 Task: Create New Customer with Customer Name: Benihana, Billing Address Line1: 4200 Skips Lane, Billing Address Line2:  Phoenix, Billing Address Line3:  Arizona 85012
Action: Mouse pressed left at (137, 47)
Screenshot: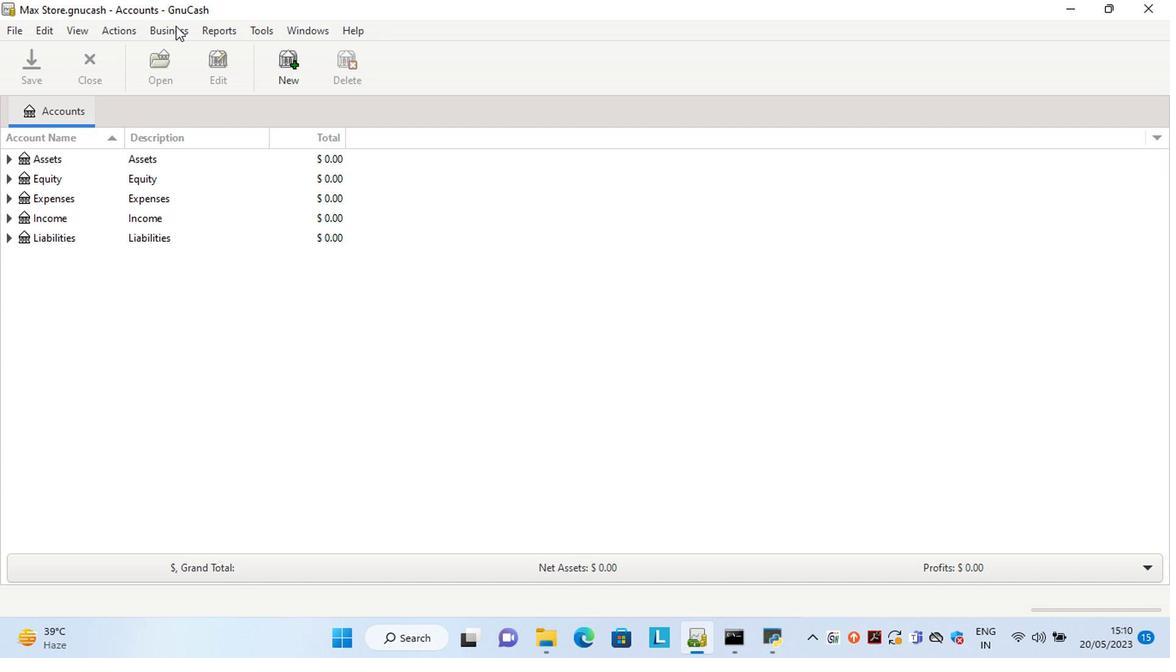 
Action: Mouse moved to (279, 98)
Screenshot: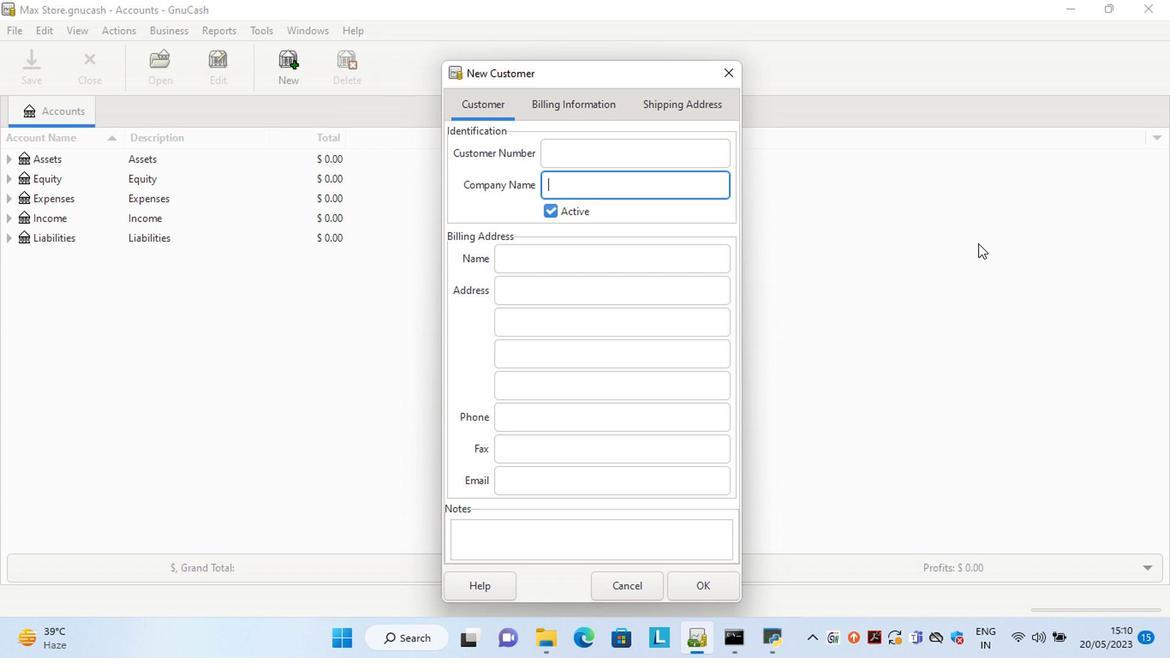 
Action: Mouse pressed left at (284, 118)
Screenshot: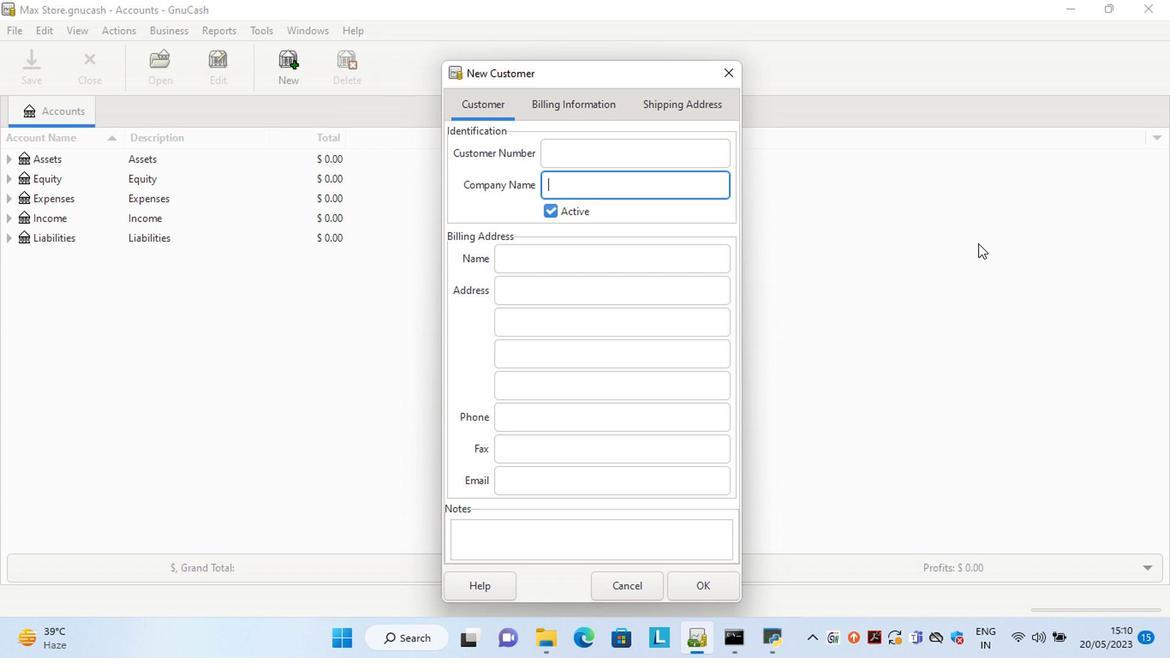 
Action: Mouse moved to (184, 103)
Screenshot: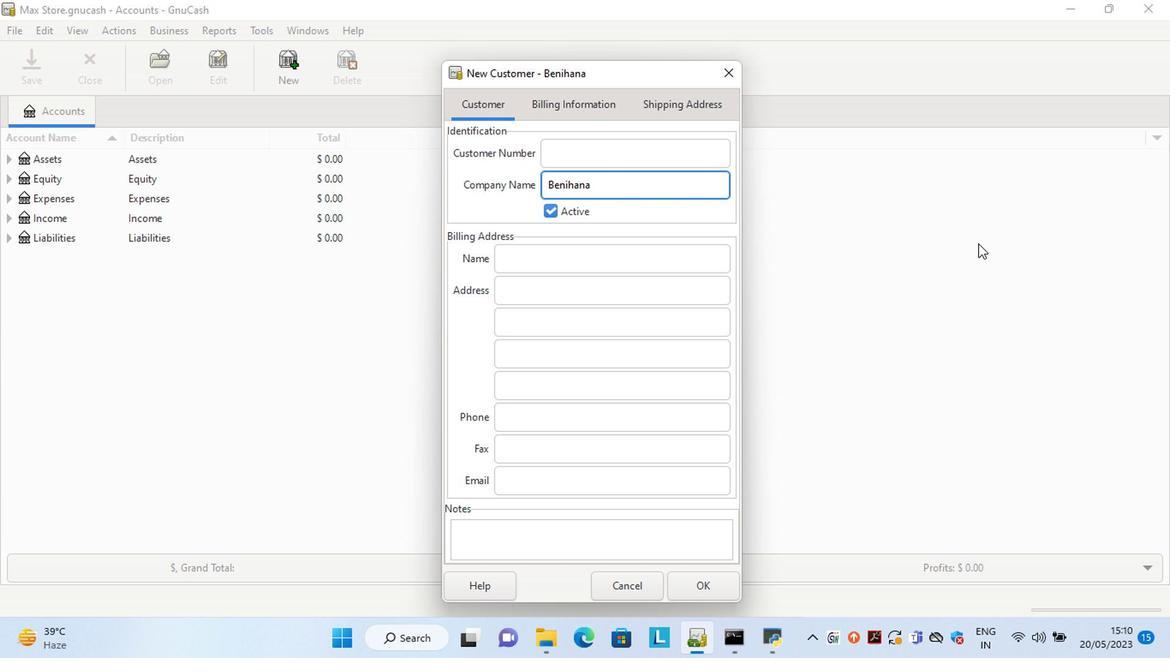 
Action: Mouse pressed left at (146, 43)
Screenshot: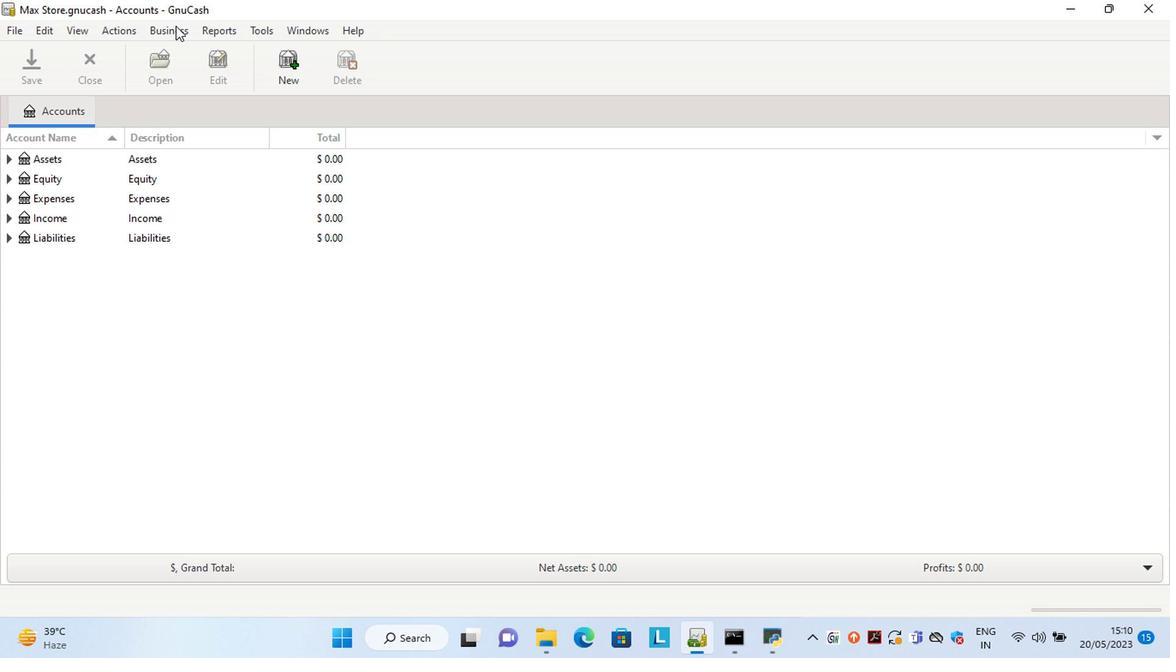 
Action: Mouse moved to (275, 72)
Screenshot: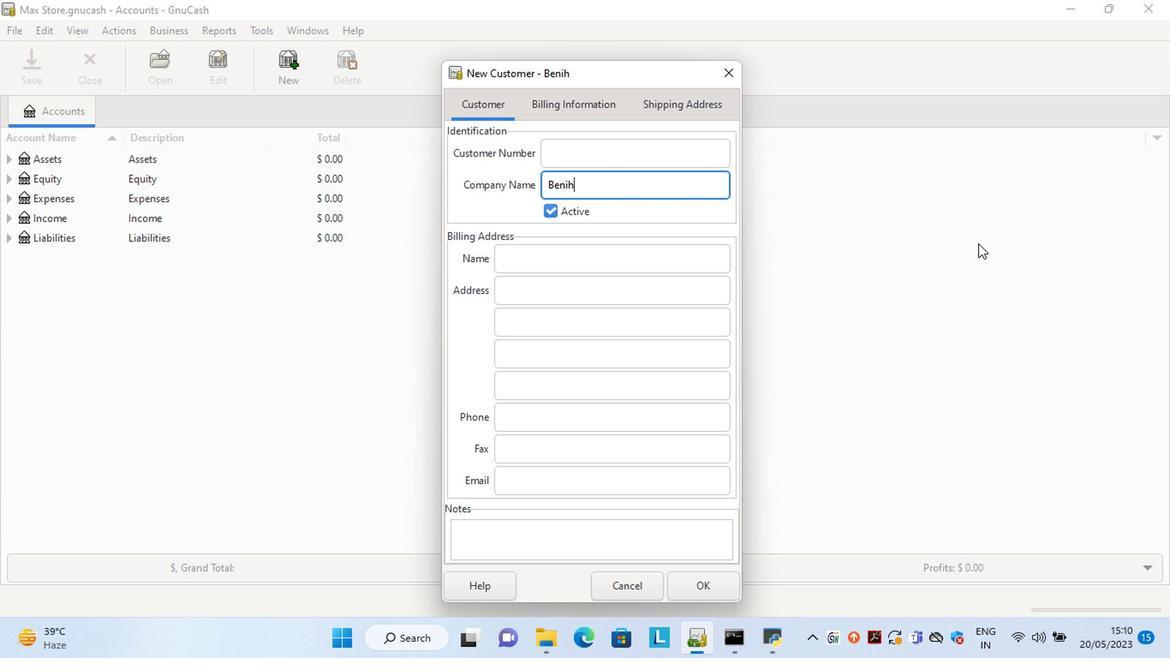 
Action: Mouse pressed left at (275, 72)
Screenshot: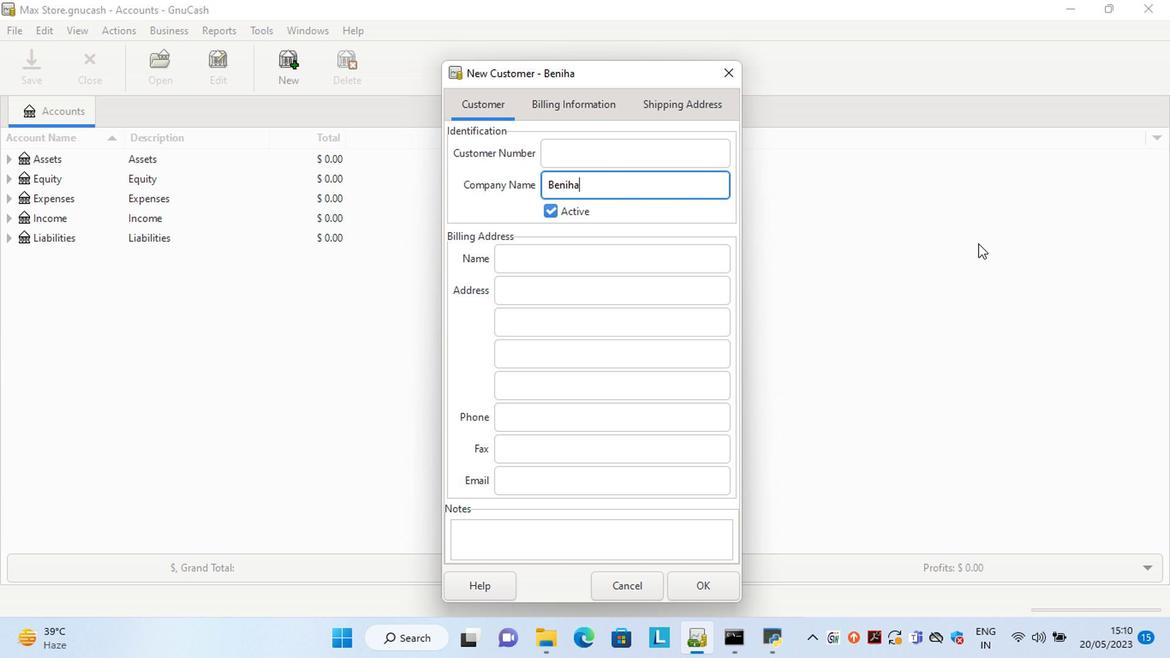 
Action: Mouse moved to (816, 183)
Screenshot: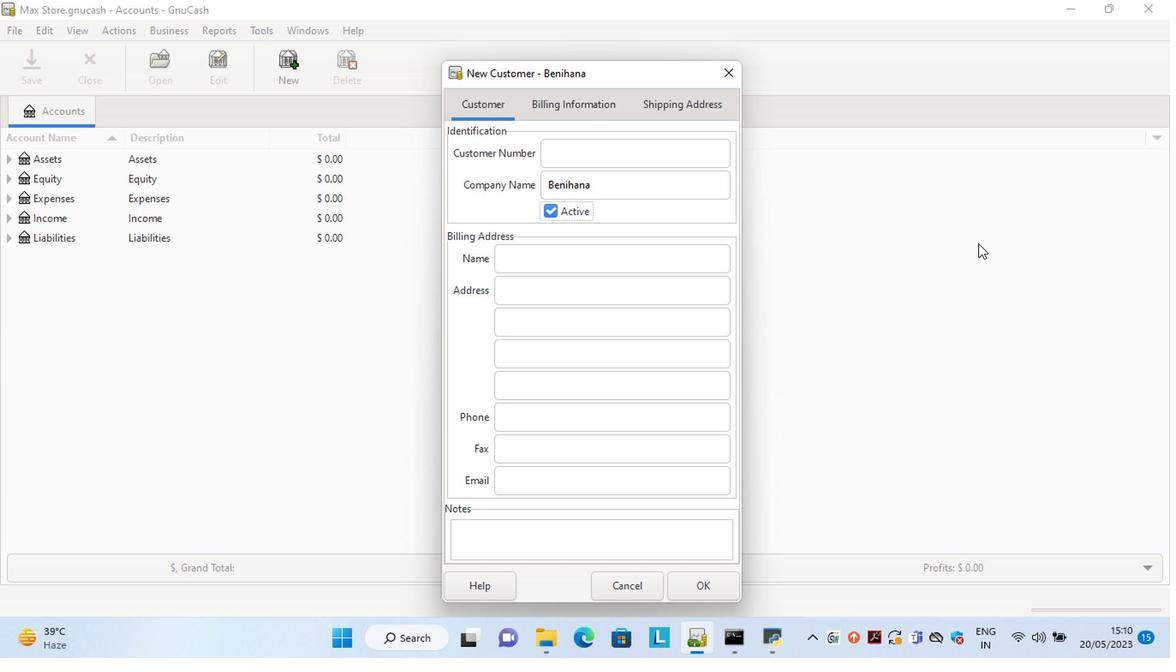 
Action: Key pressed <Key.shift>
Screenshot: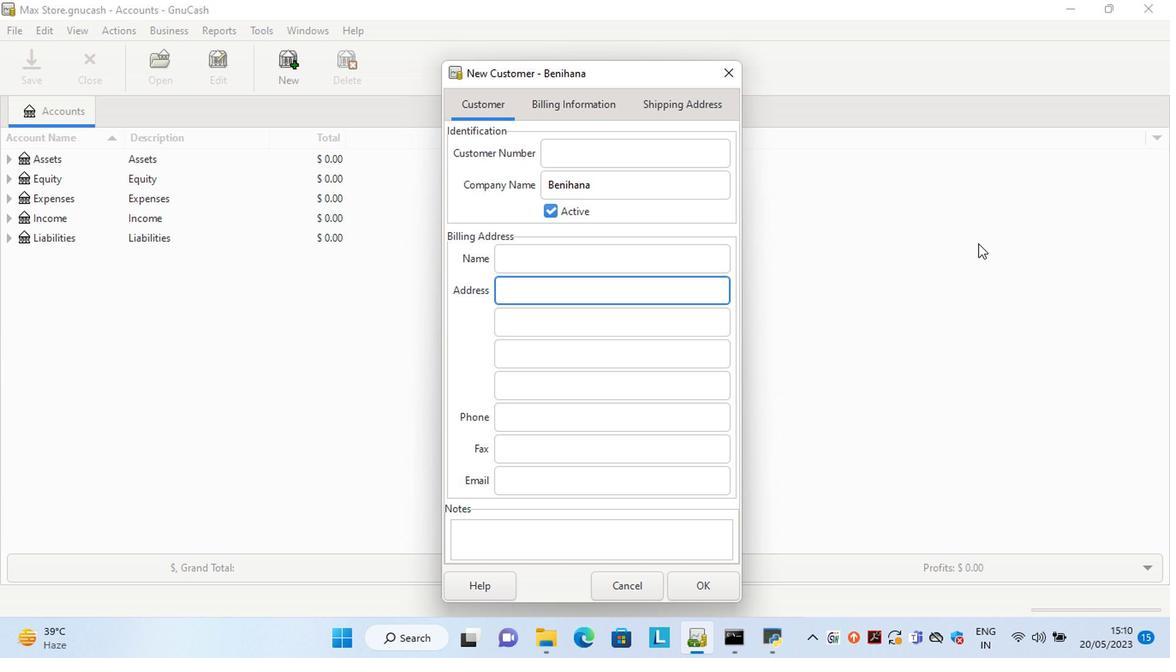 
Action: Mouse pressed left at (149, 43)
Screenshot: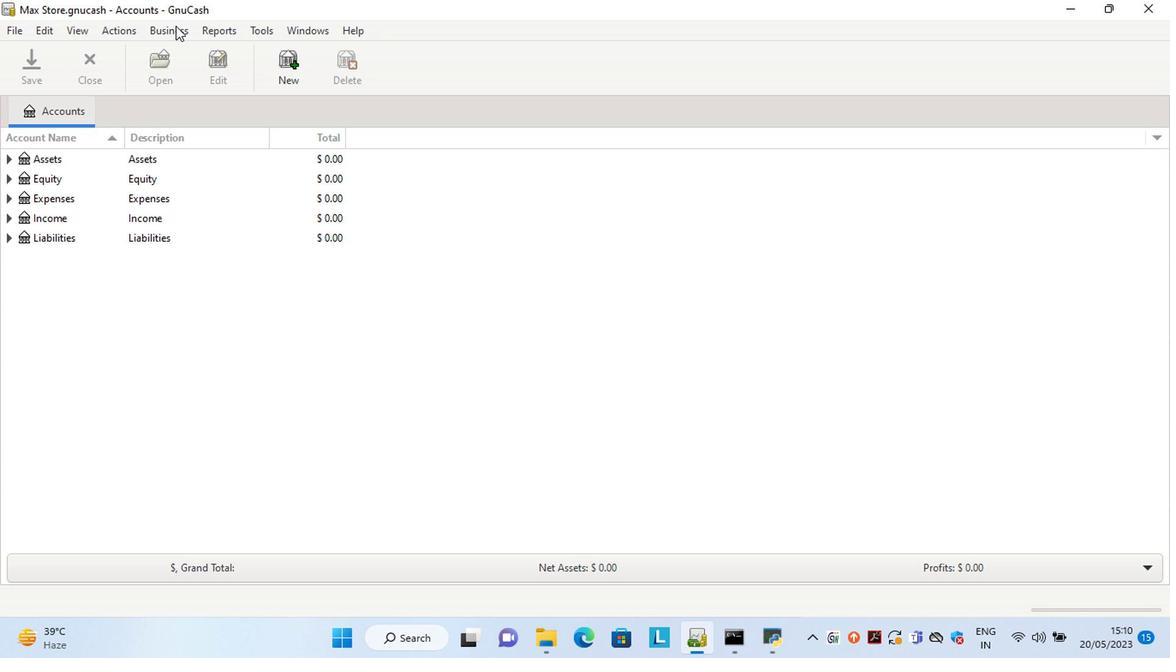 
Action: Mouse moved to (285, 78)
Screenshot: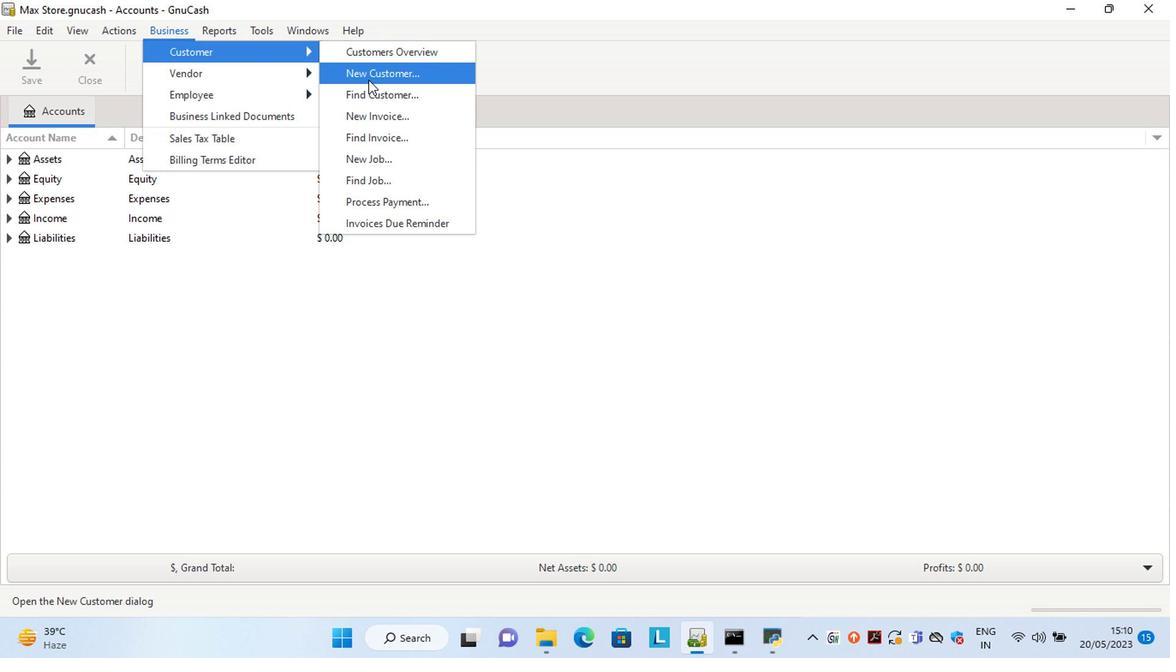 
Action: Mouse pressed left at (285, 78)
Screenshot: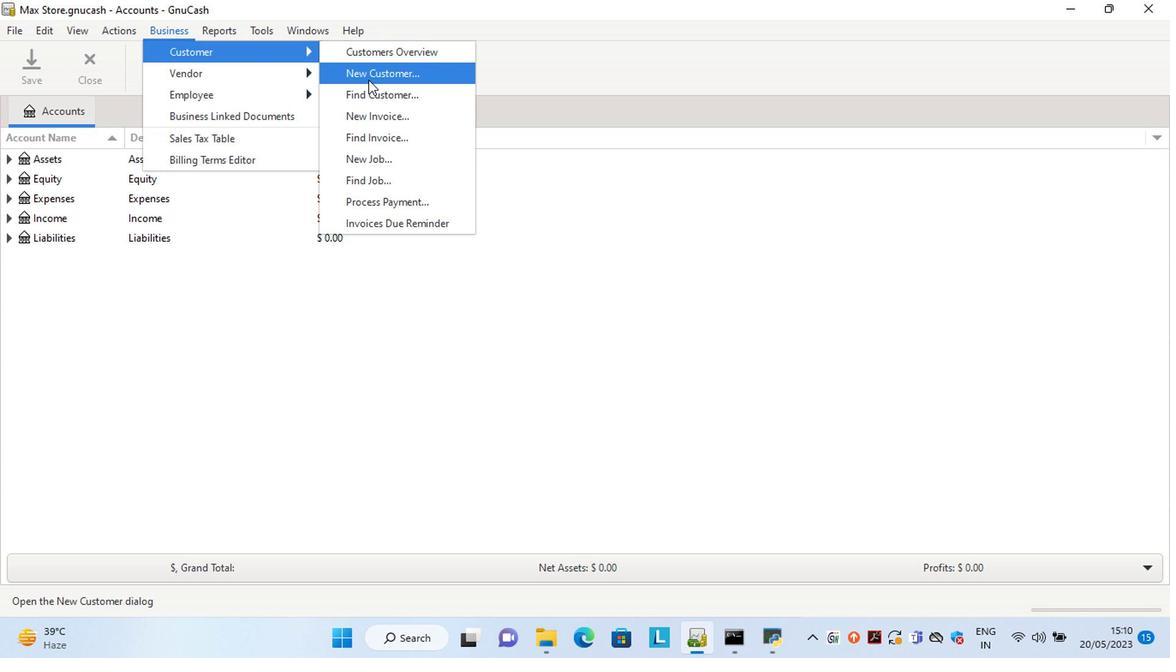 
Action: Mouse moved to (721, 198)
Screenshot: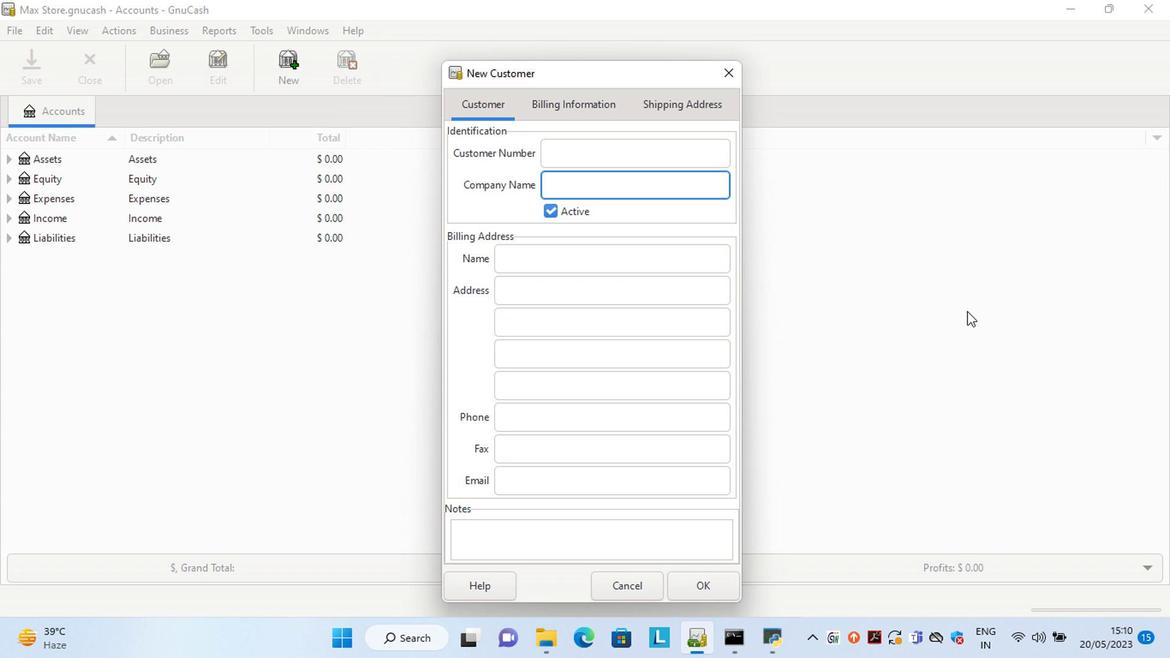 
Action: Key pressed <Key.shift>BENIHANA<Key.space><Key.backspace><Key.tab><Key.tab><Key.tab>4200<Key.space><Key.shift>Skip<Key.space><Key.shift>Lane<Key.tab><Key.shift>Phoenix<Key.tab><Key.shift>Arizona<Key.space>85012
Screenshot: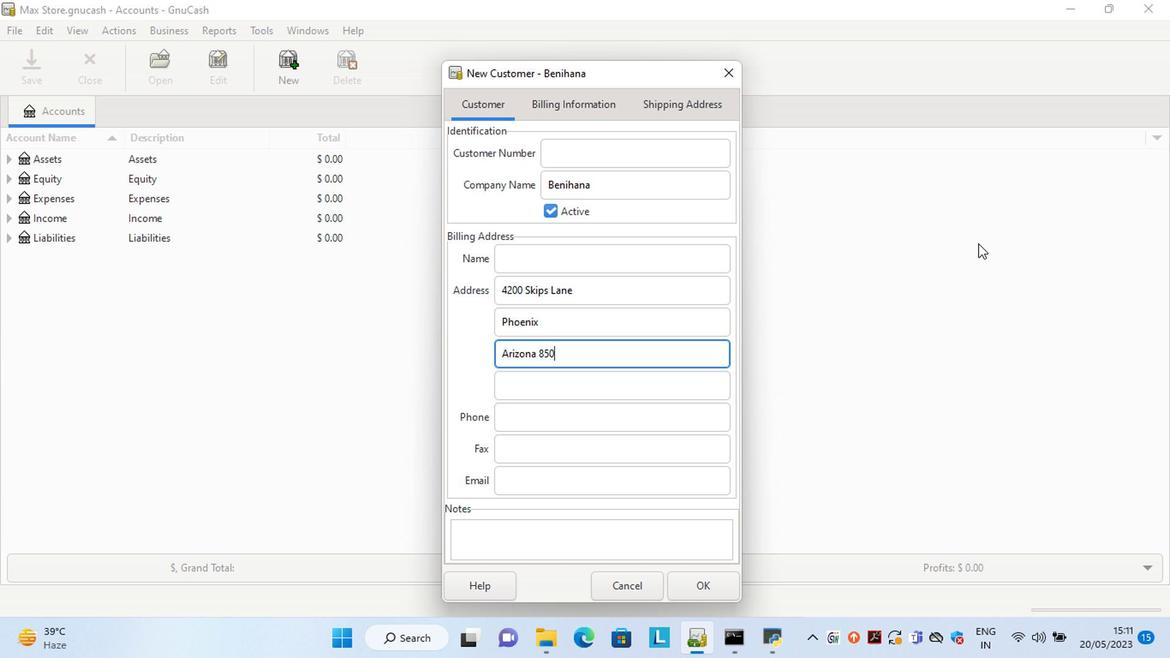 
Action: Mouse moved to (532, 440)
Screenshot: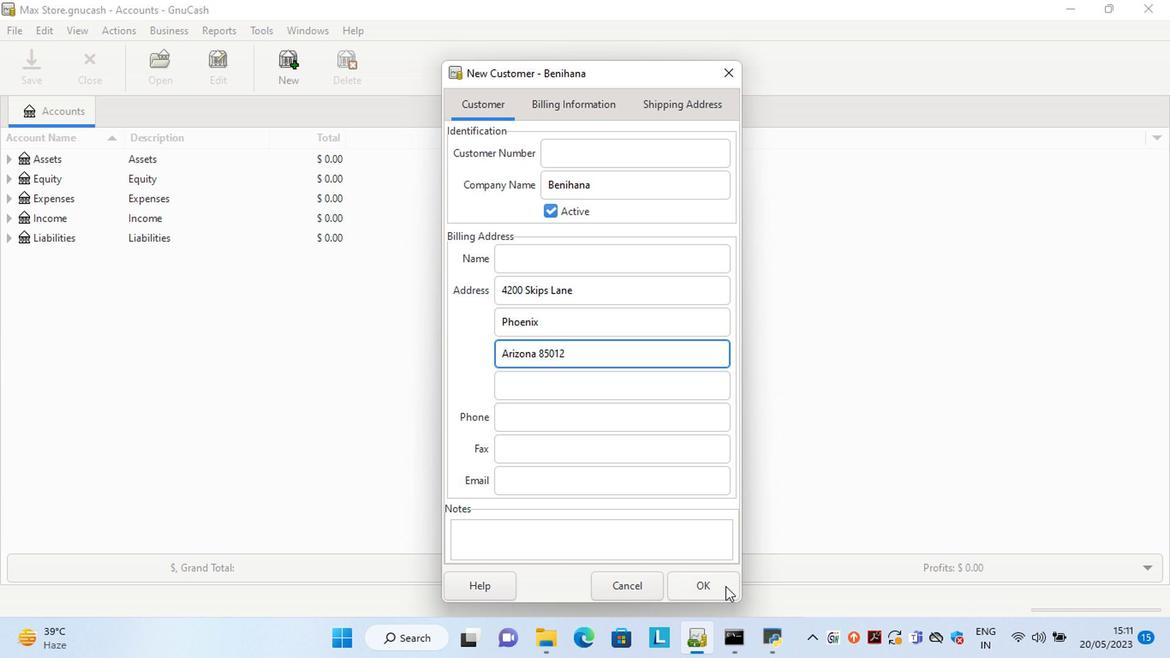 
Action: Mouse pressed left at (532, 440)
Screenshot: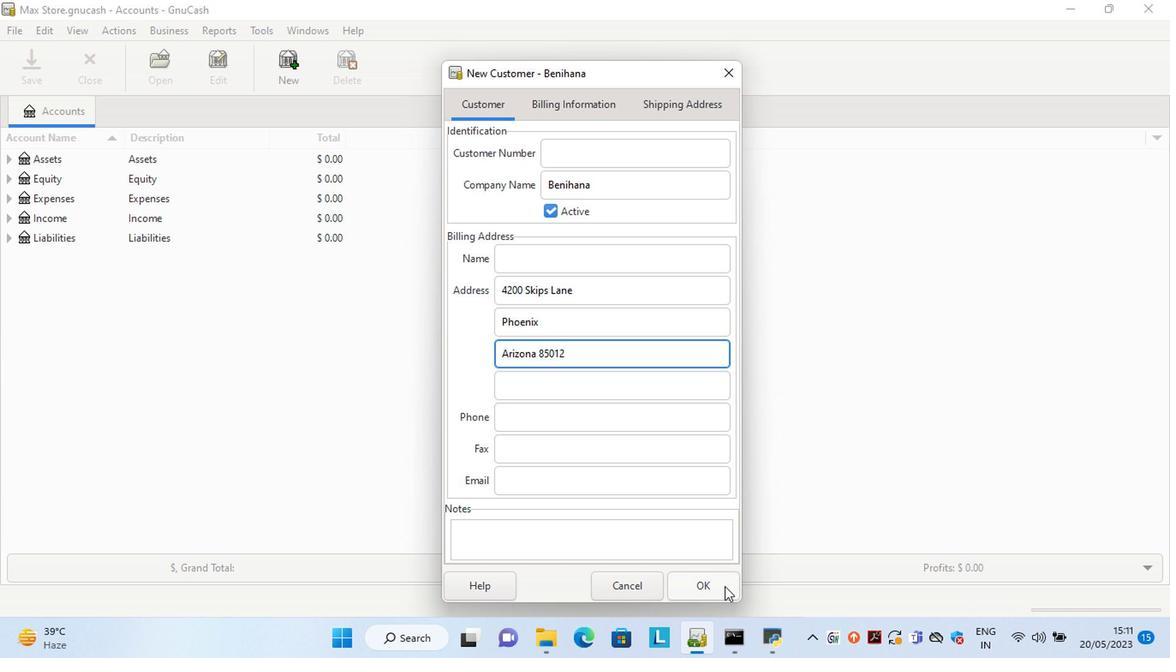 
